 Task: Report abuse to  page of Amazon
Action: Mouse moved to (35, 141)
Screenshot: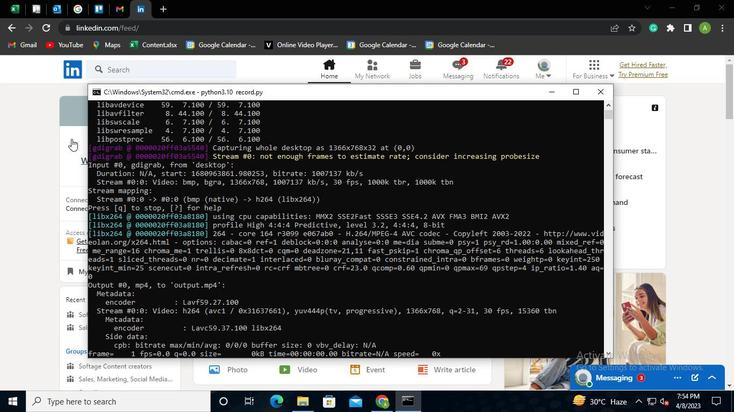 
Action: Mouse pressed left at (35, 141)
Screenshot: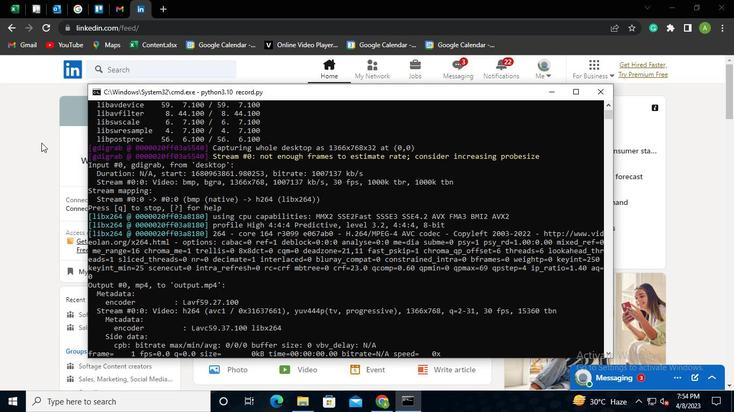 
Action: Mouse moved to (113, 70)
Screenshot: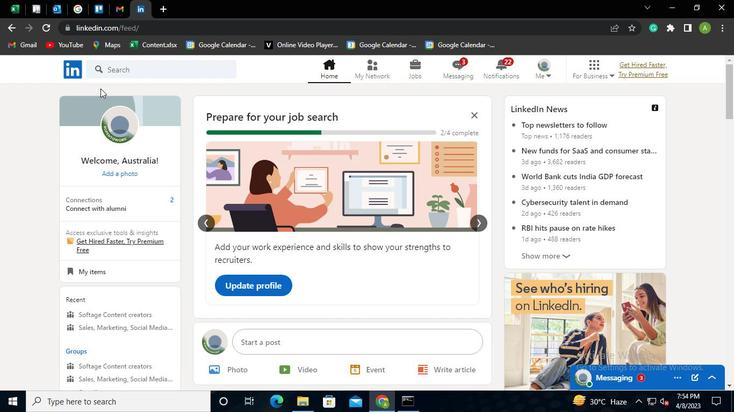 
Action: Mouse pressed left at (113, 70)
Screenshot: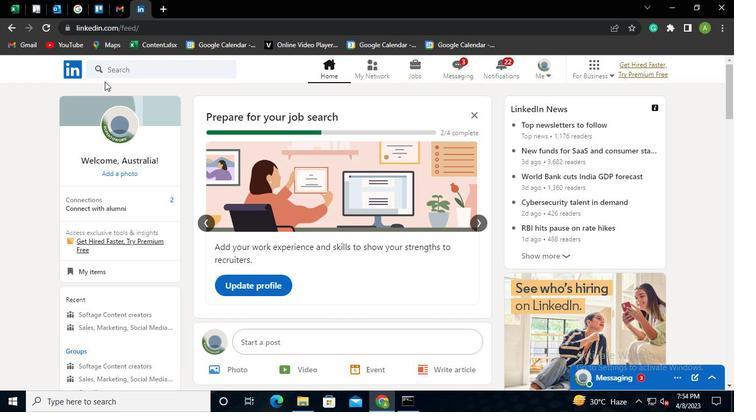 
Action: Mouse moved to (112, 116)
Screenshot: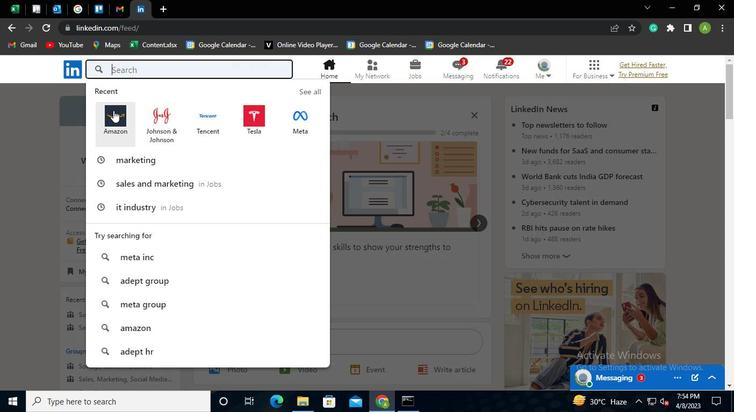 
Action: Mouse pressed left at (112, 116)
Screenshot: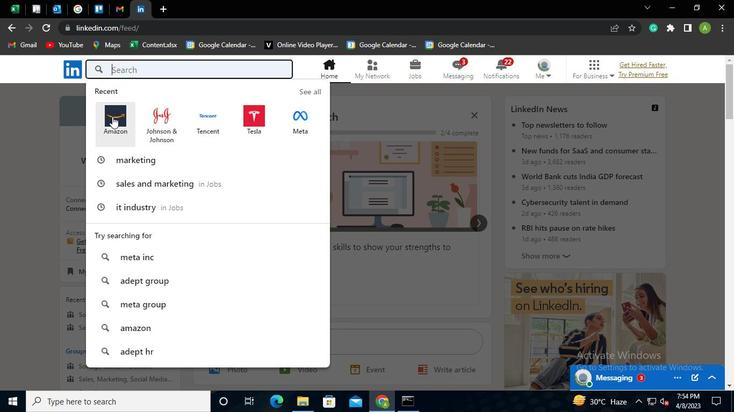 
Action: Mouse moved to (253, 178)
Screenshot: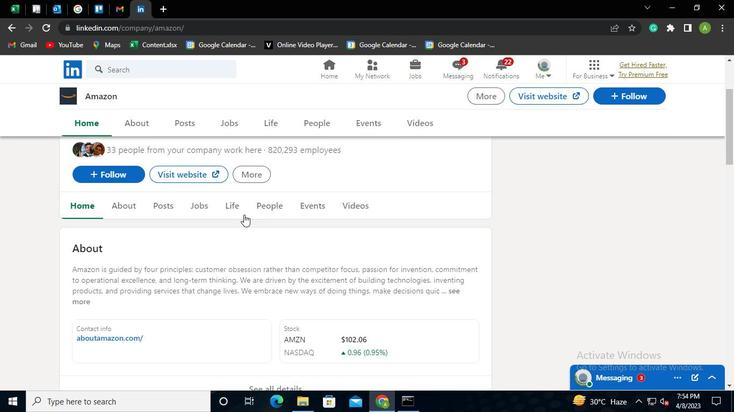 
Action: Mouse pressed left at (253, 178)
Screenshot: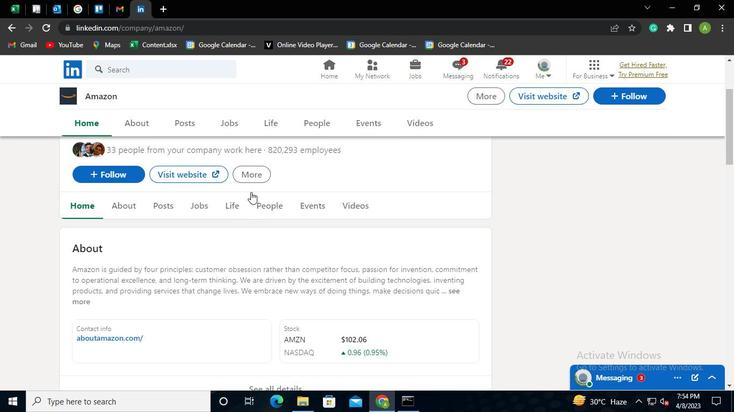 
Action: Mouse moved to (271, 221)
Screenshot: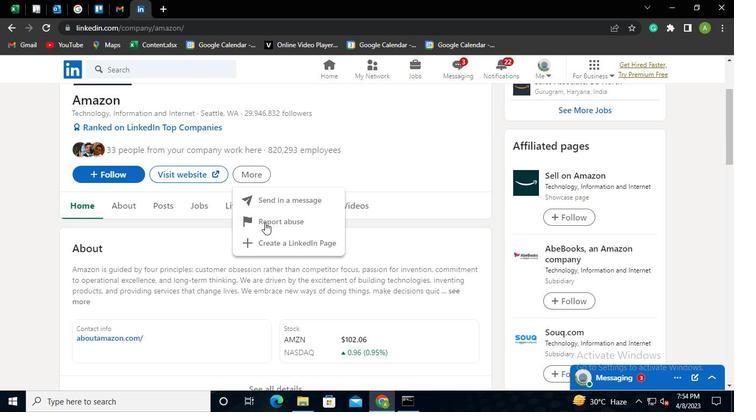 
Action: Mouse pressed left at (271, 221)
Screenshot: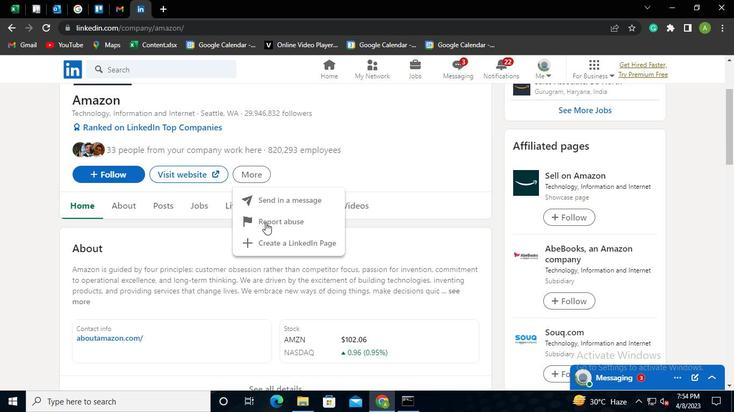 
Action: Mouse moved to (285, 136)
Screenshot: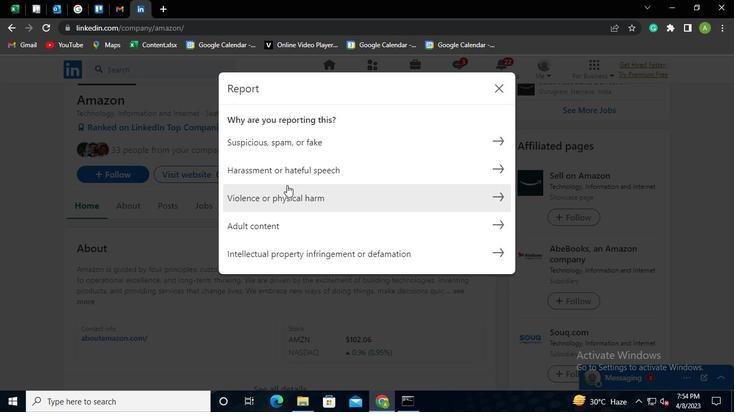 
Action: Mouse pressed left at (285, 136)
Screenshot: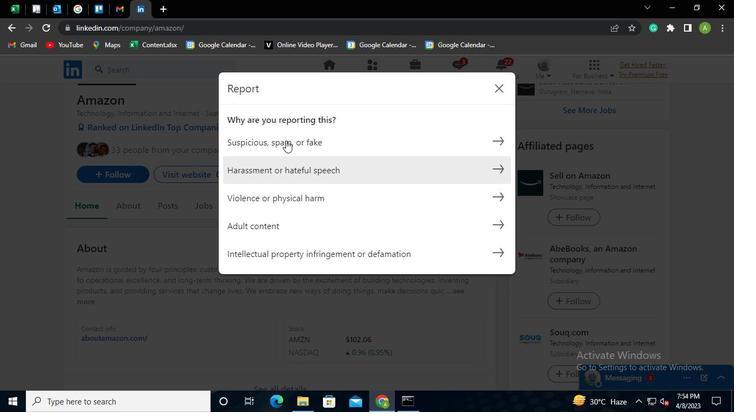 
Action: Mouse moved to (227, 140)
Screenshot: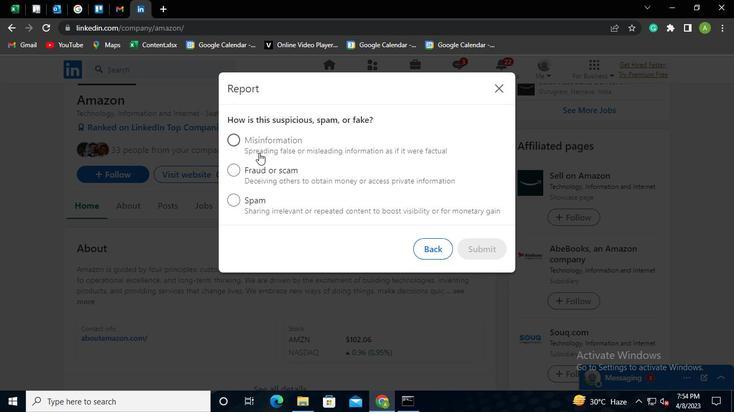 
Action: Mouse pressed left at (227, 140)
Screenshot: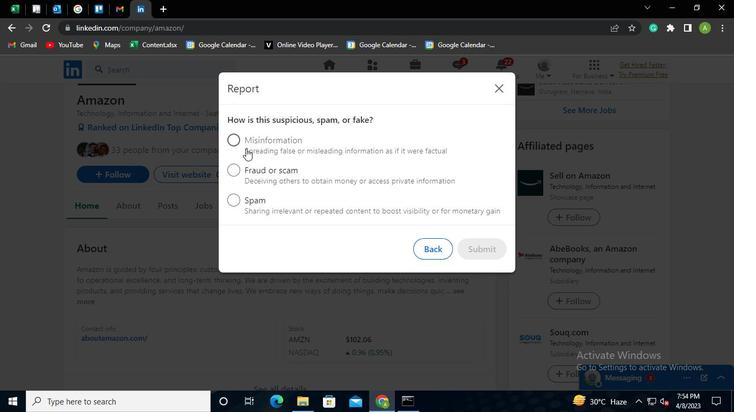 
Action: Mouse moved to (472, 292)
Screenshot: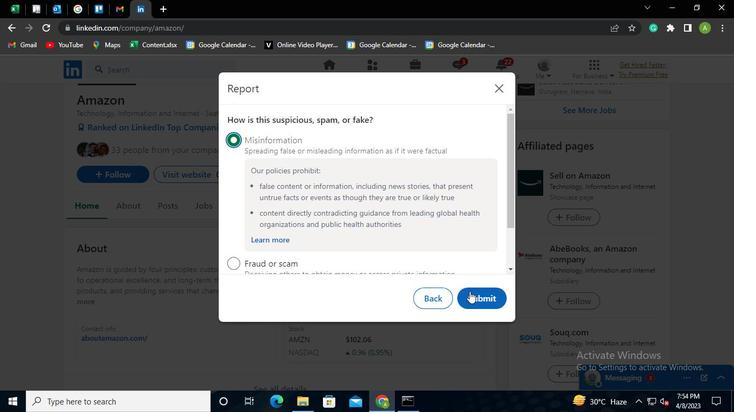 
Action: Mouse pressed left at (472, 292)
Screenshot: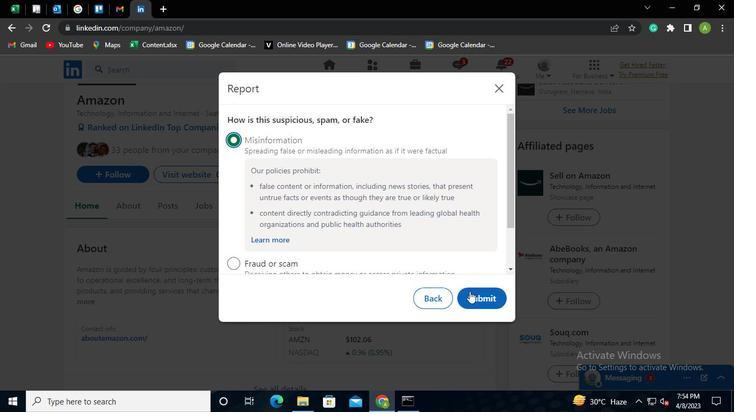 
Action: Mouse moved to (298, 173)
Screenshot: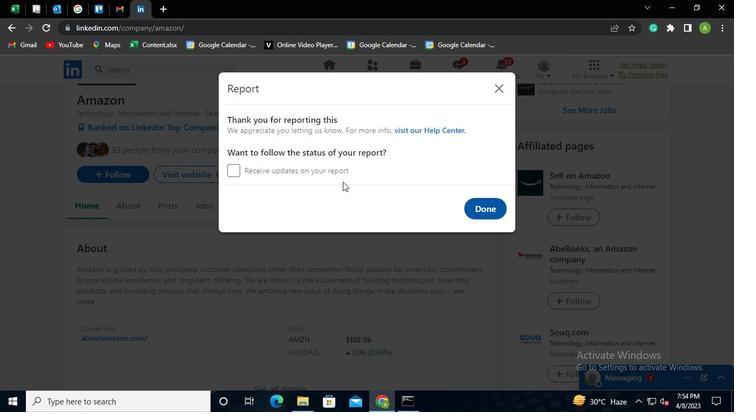 
Action: Mouse pressed left at (298, 173)
Screenshot: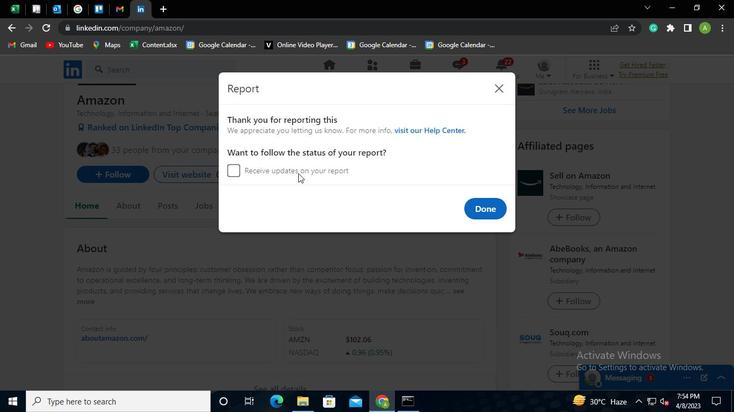 
Action: Mouse moved to (471, 208)
Screenshot: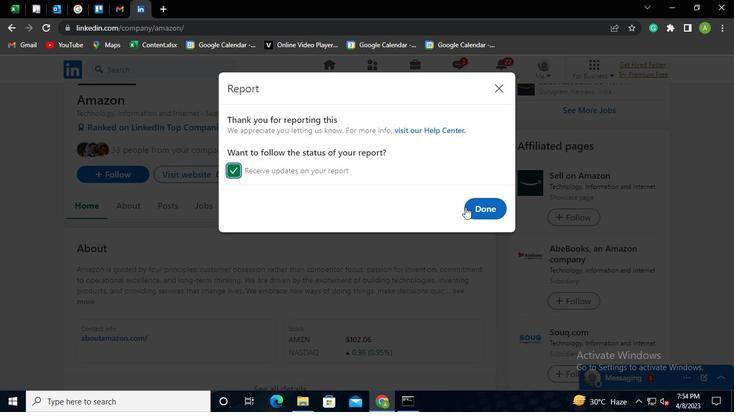 
Action: Mouse pressed left at (471, 208)
Screenshot: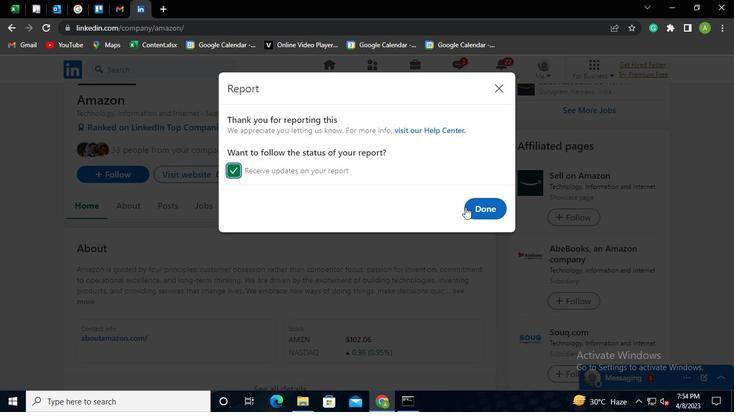 
Action: Mouse moved to (408, 398)
Screenshot: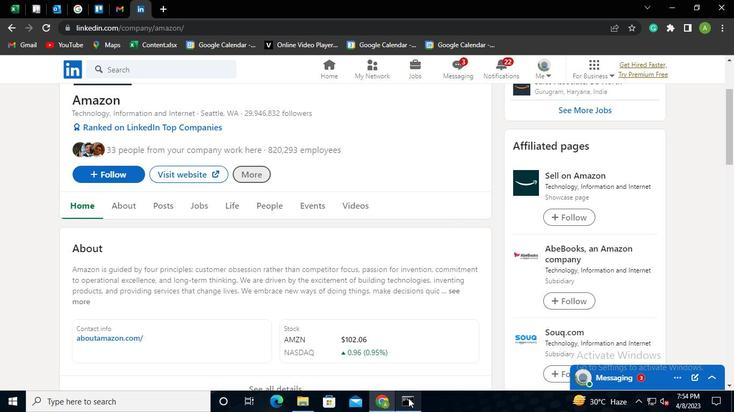 
Action: Mouse pressed left at (408, 398)
Screenshot: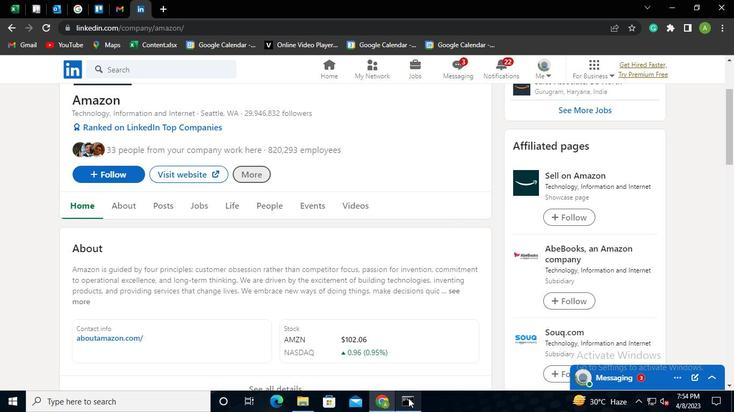 
Action: Mouse moved to (597, 90)
Screenshot: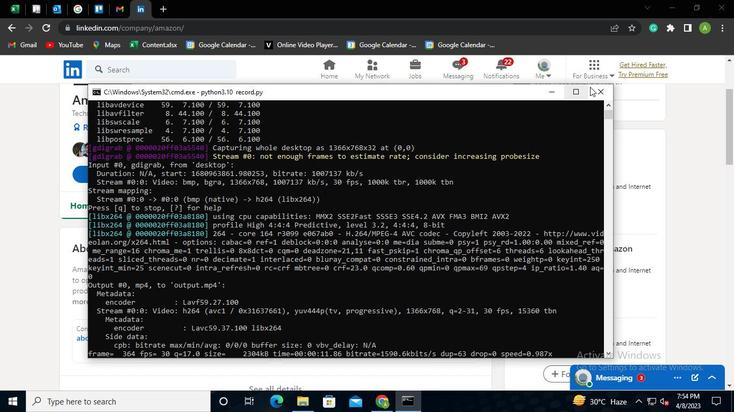 
Action: Mouse pressed left at (597, 90)
Screenshot: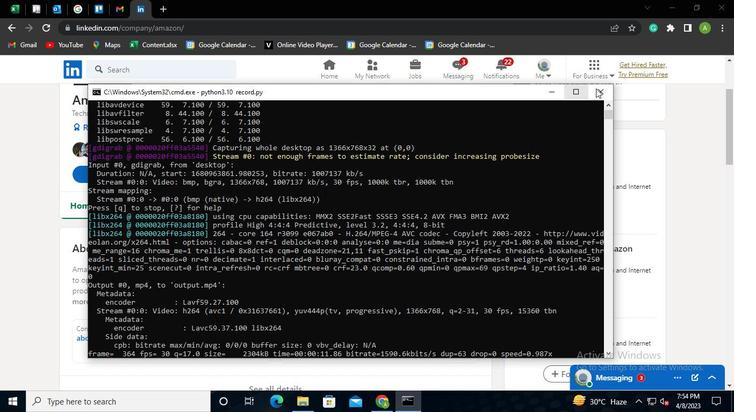 
Action: Mouse moved to (597, 90)
Screenshot: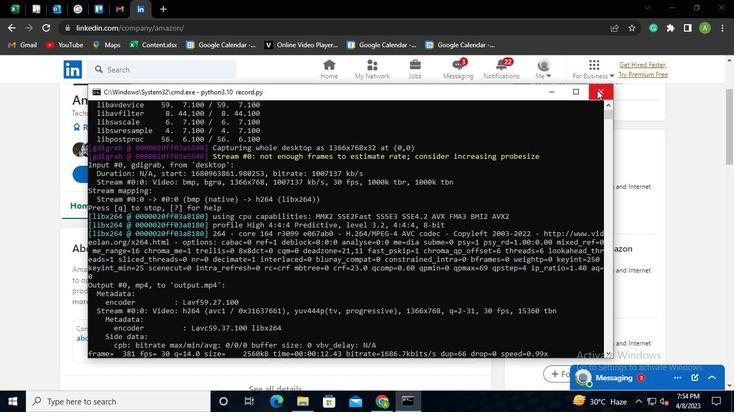 
